 Task: Create Workspace Antivirus and Security Software Workspace description Set and achieve goals. Workspace type Other
Action: Mouse moved to (413, 98)
Screenshot: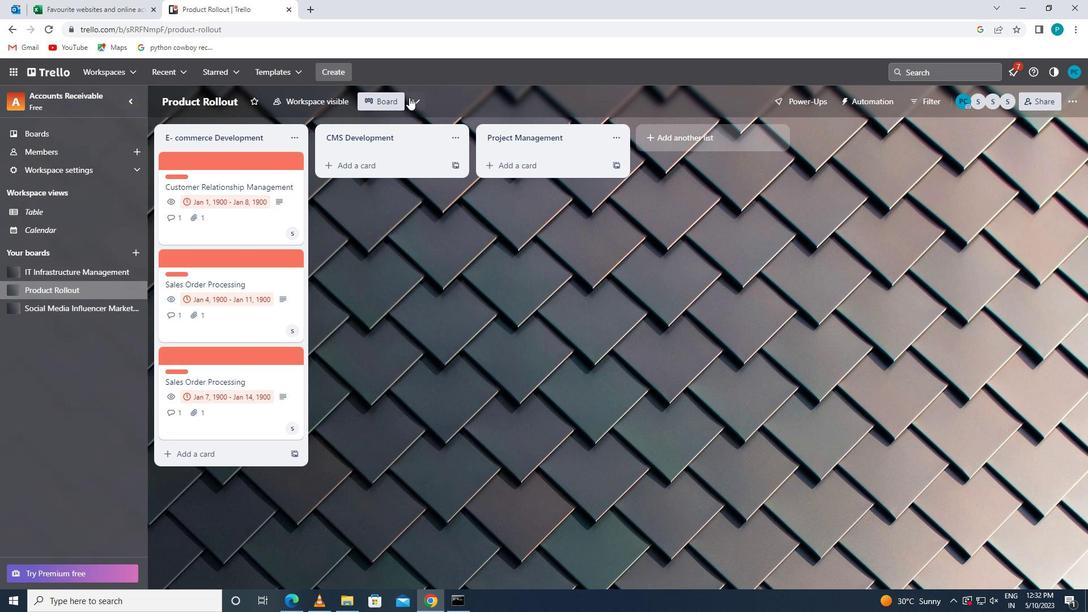 
Action: Mouse pressed left at (413, 98)
Screenshot: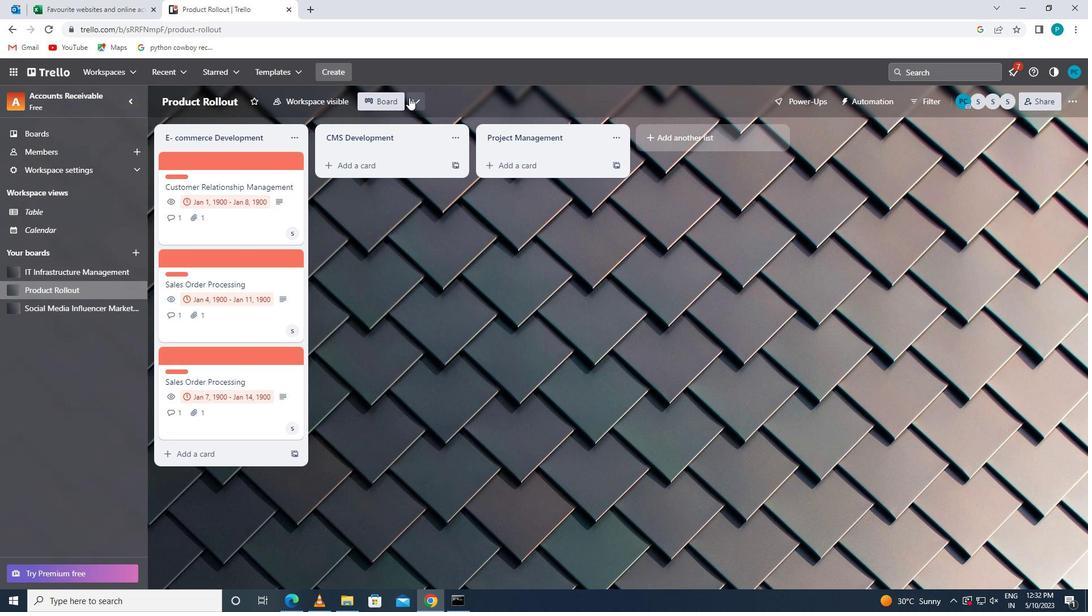 
Action: Mouse moved to (384, 98)
Screenshot: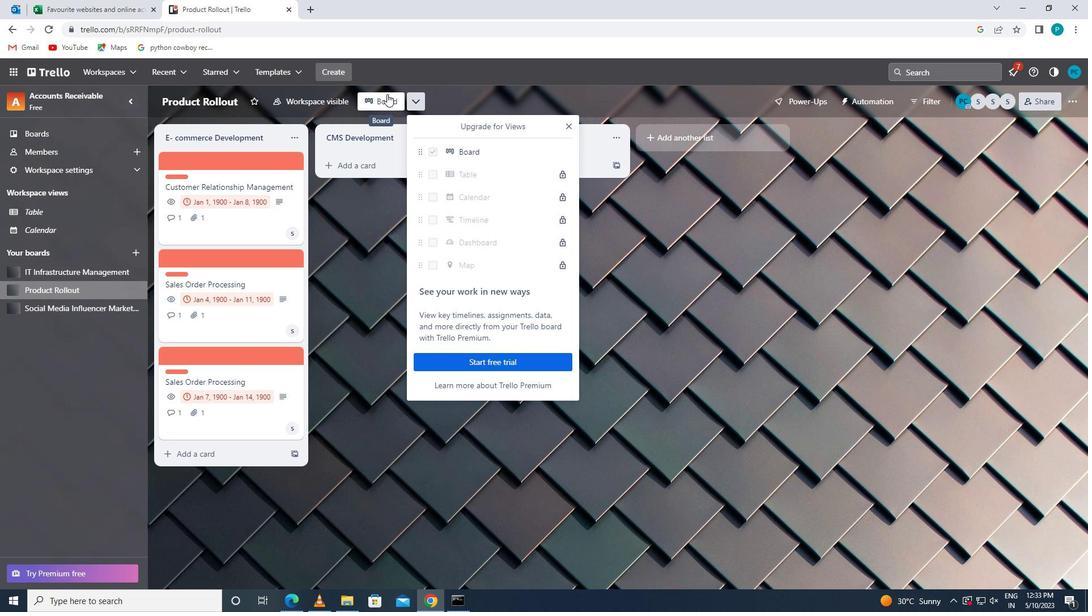 
Action: Mouse pressed left at (384, 98)
Screenshot: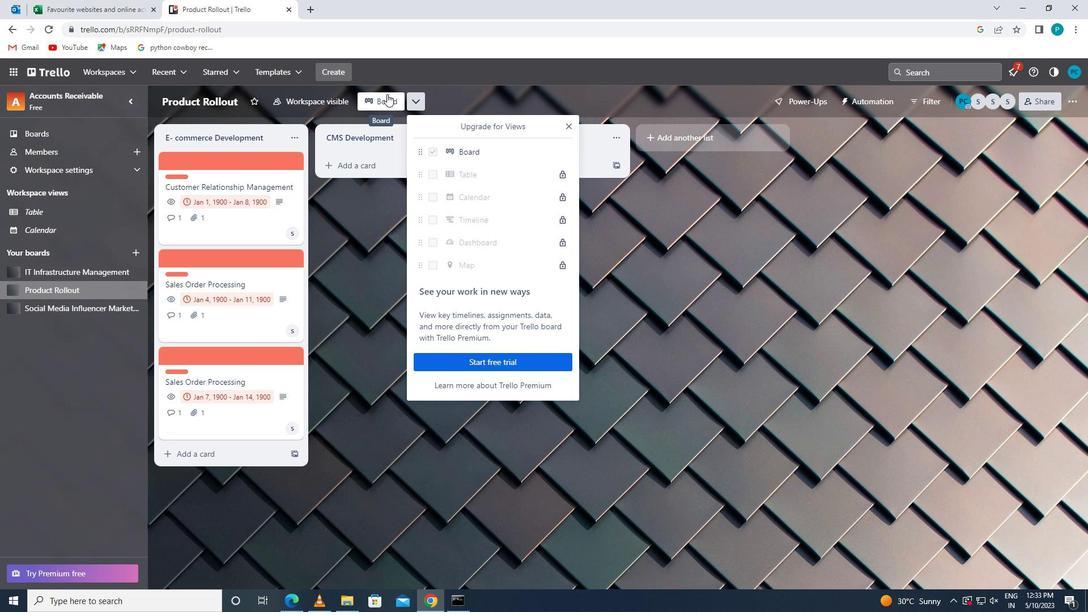 
Action: Mouse moved to (333, 69)
Screenshot: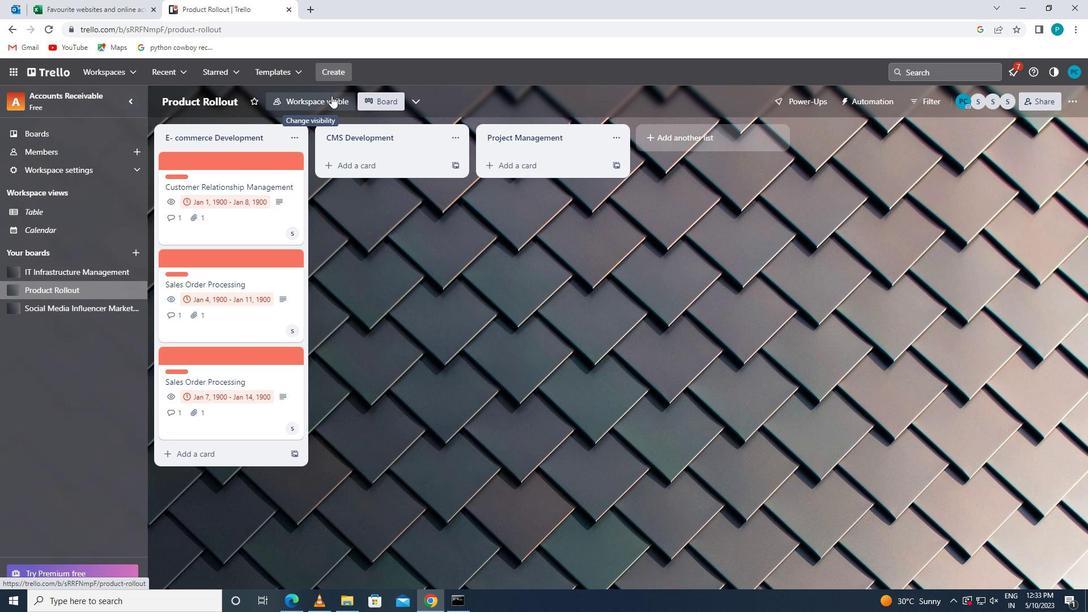 
Action: Mouse pressed left at (333, 69)
Screenshot: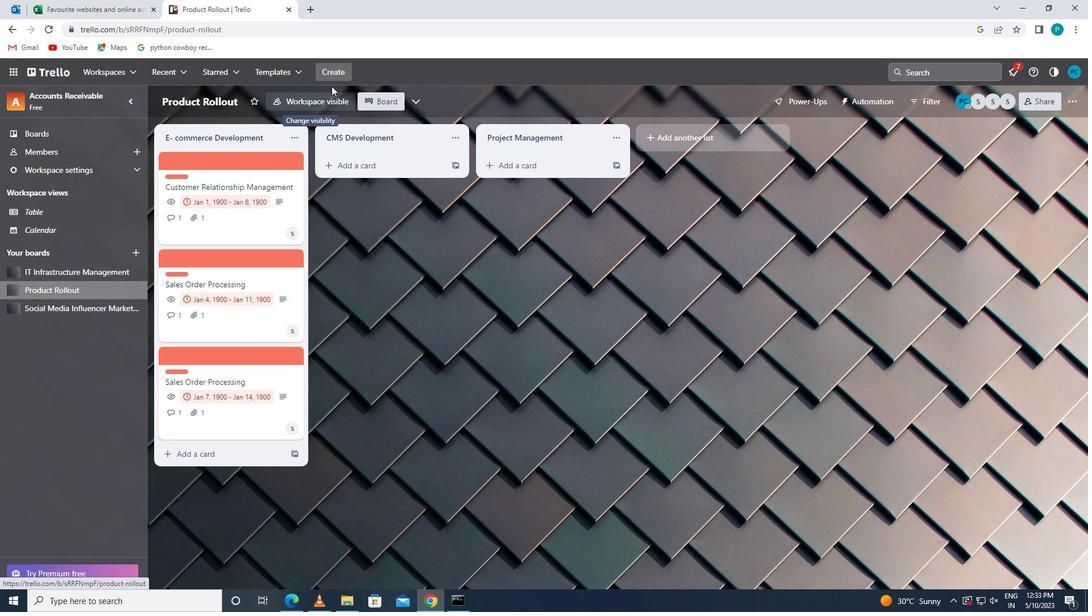 
Action: Mouse moved to (364, 178)
Screenshot: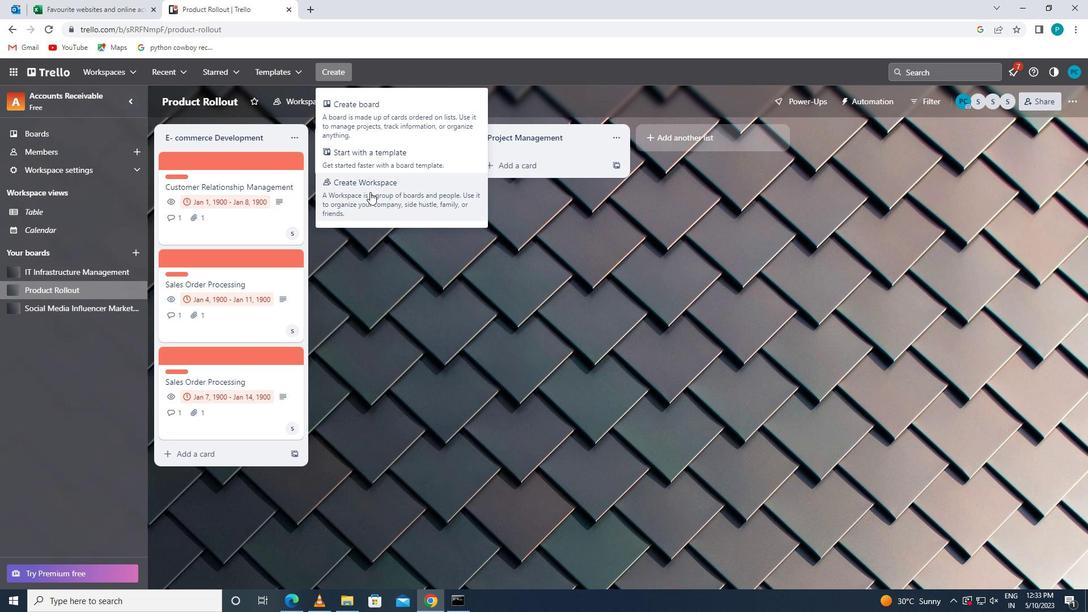 
Action: Mouse pressed left at (364, 178)
Screenshot: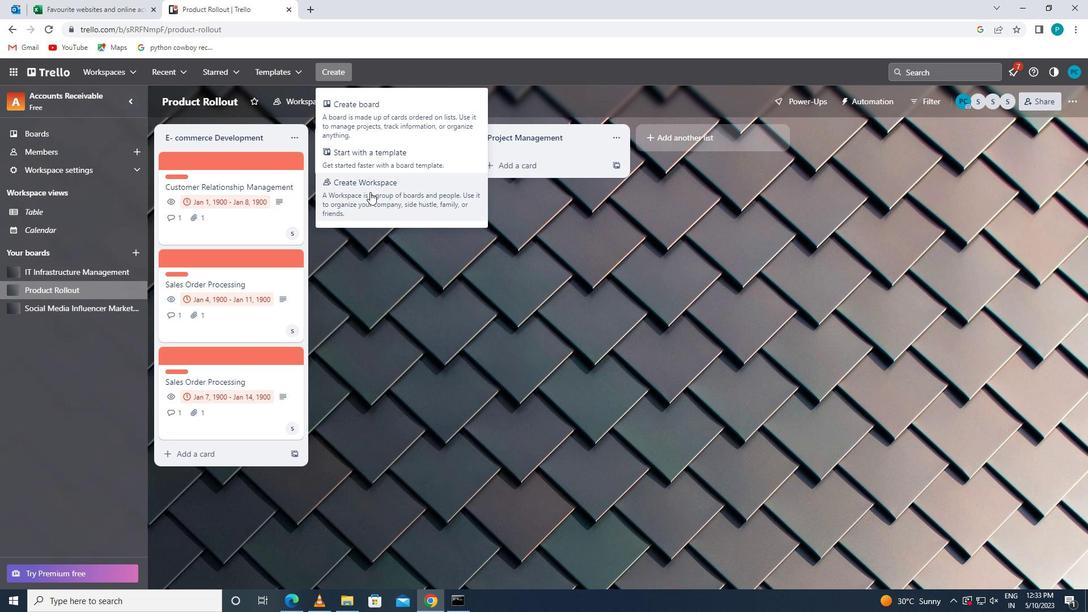 
Action: Mouse moved to (324, 218)
Screenshot: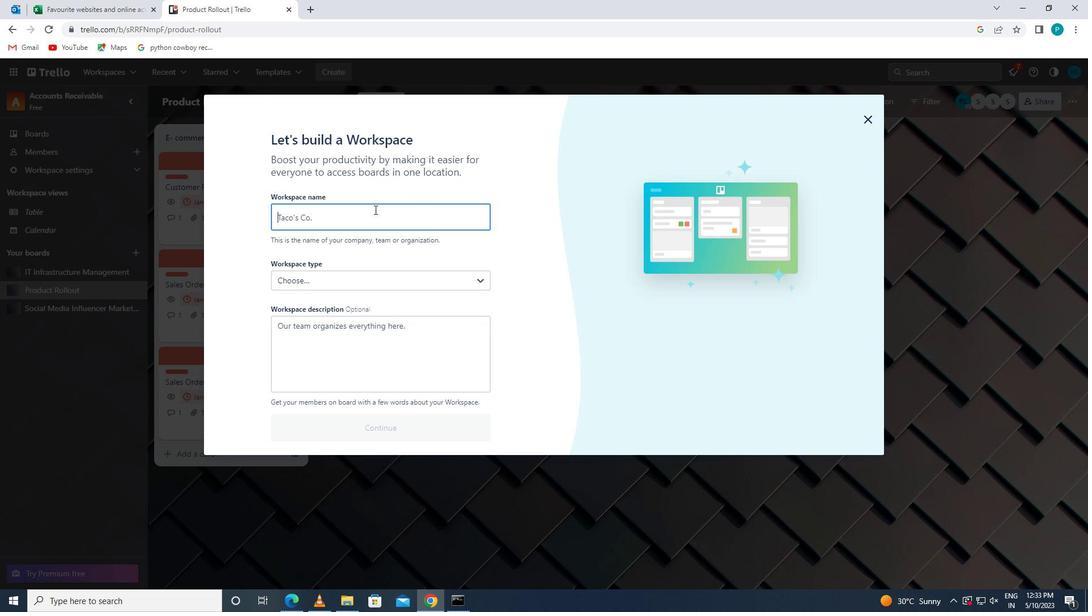 
Action: Mouse pressed left at (324, 218)
Screenshot: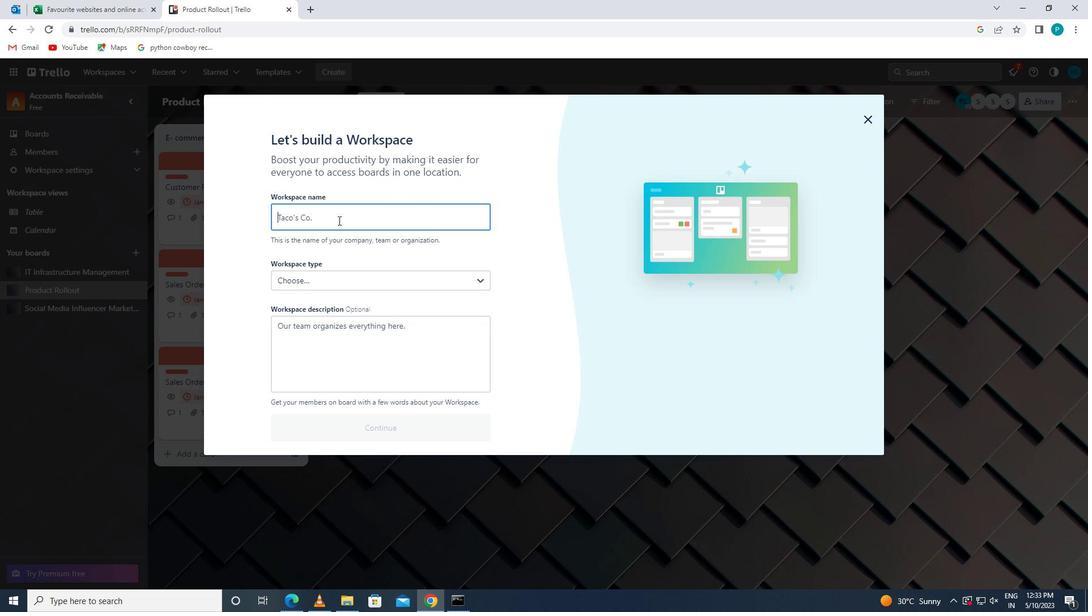 
Action: Mouse moved to (379, 239)
Screenshot: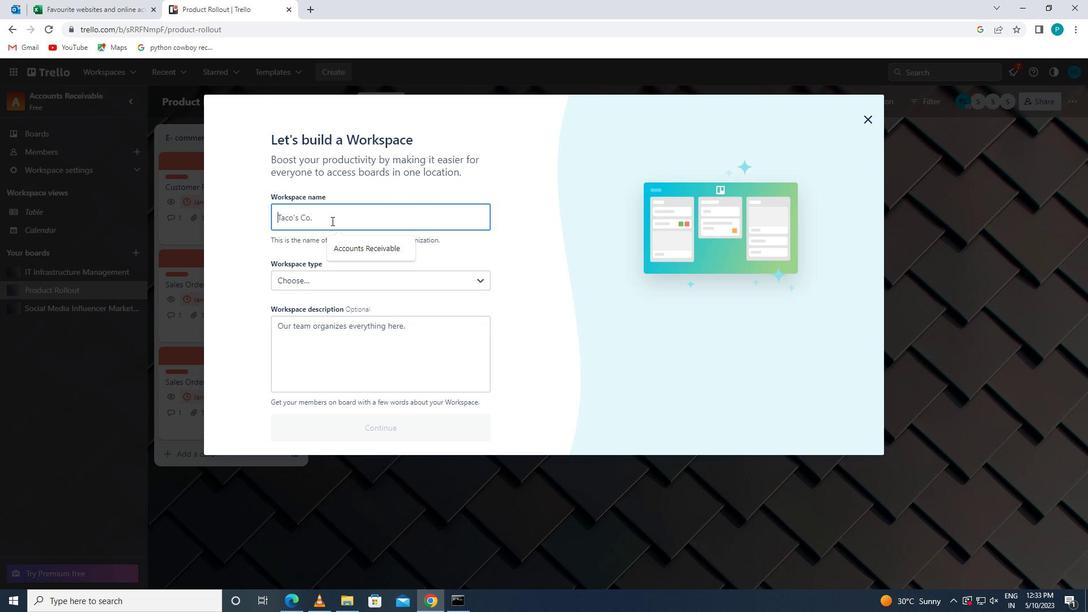 
Action: Key pressed <Key.caps_lock>a<Key.caps_lock>ntivirusd<Key.backspace>
Screenshot: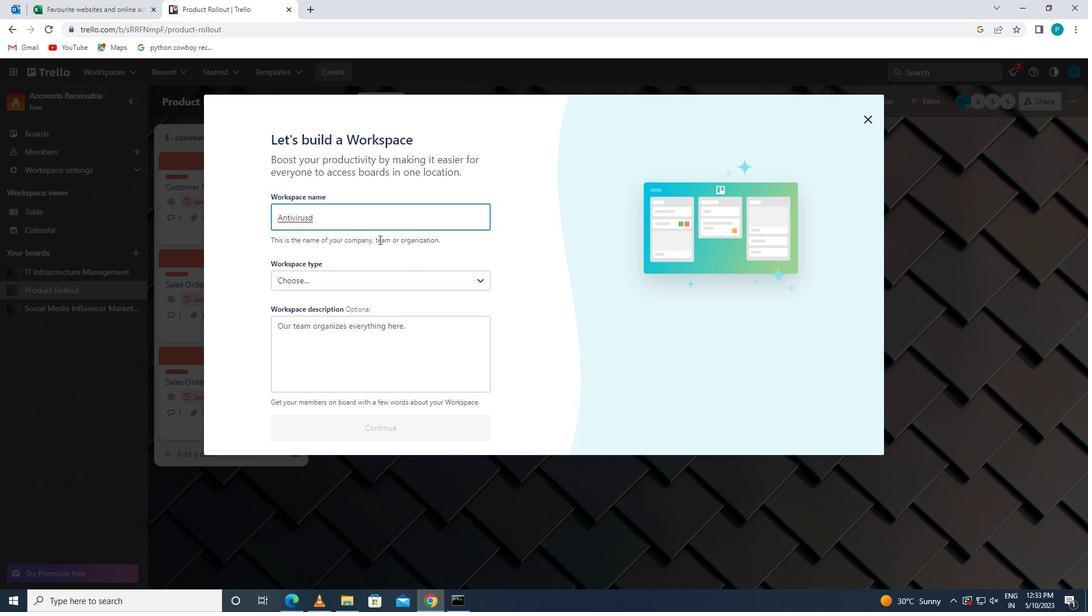 
Action: Mouse moved to (378, 271)
Screenshot: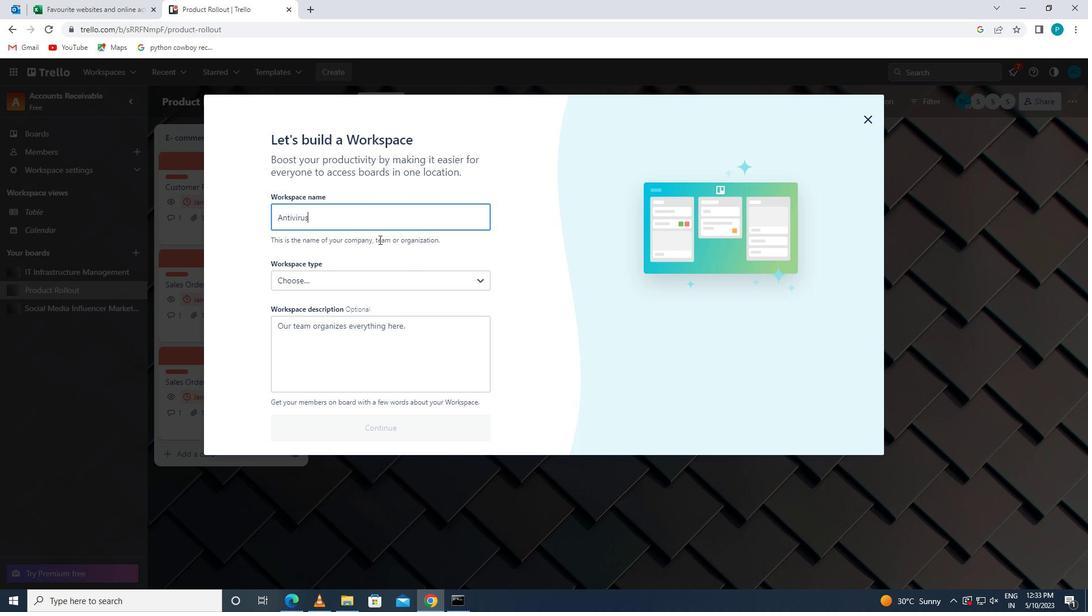 
Action: Key pressed <Key.space>and<Key.space><Key.caps_lock>s<Key.caps_lock>ecurity<Key.space><Key.caps_lock>d<Key.backspace>s<Key.caps_lock>oftware
Screenshot: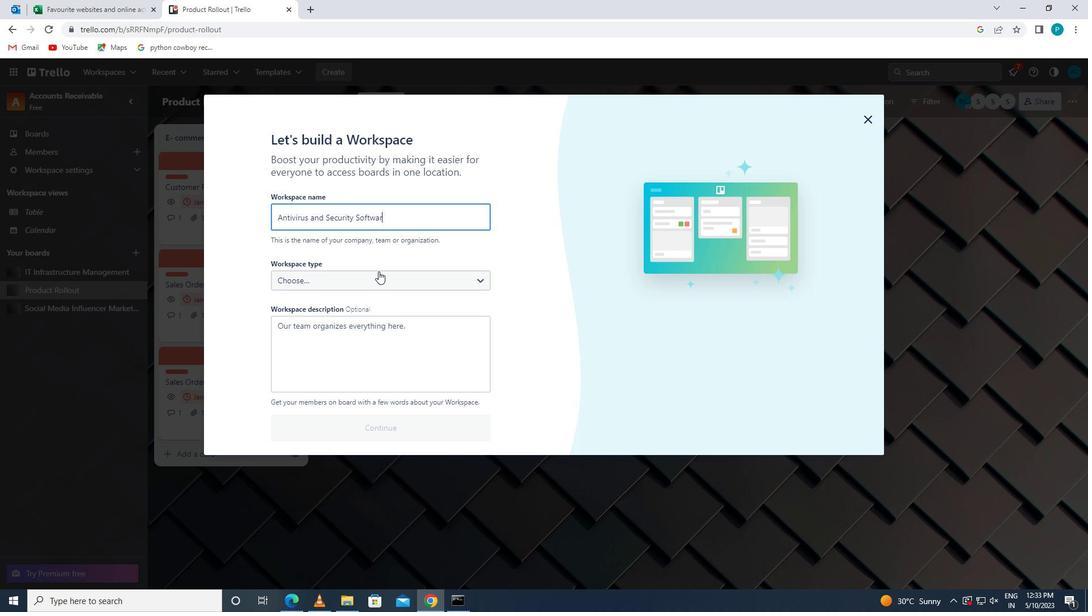 
Action: Mouse moved to (324, 331)
Screenshot: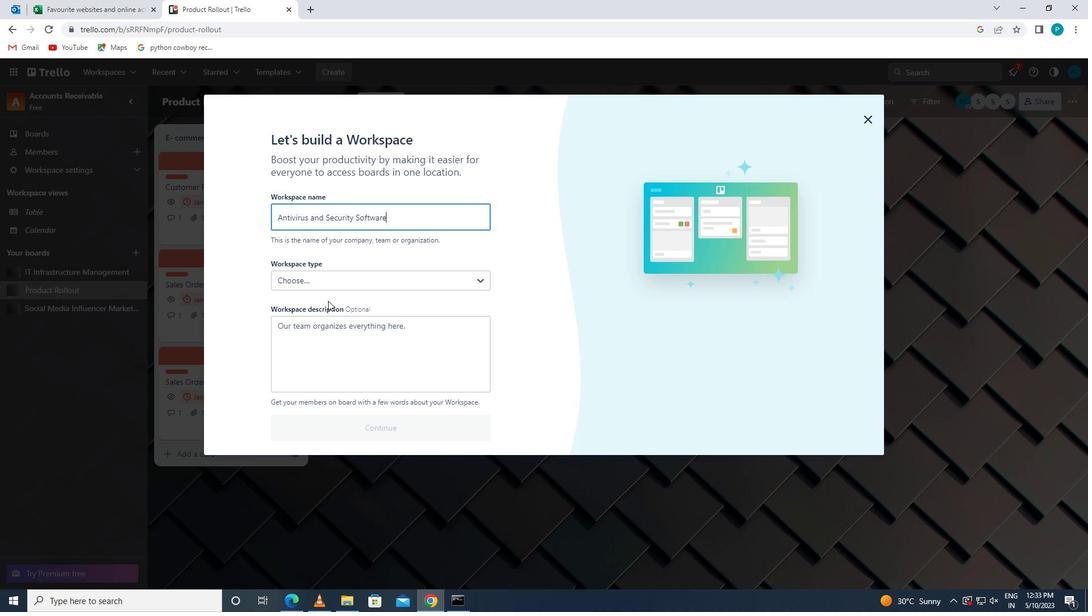 
Action: Mouse pressed left at (324, 331)
Screenshot: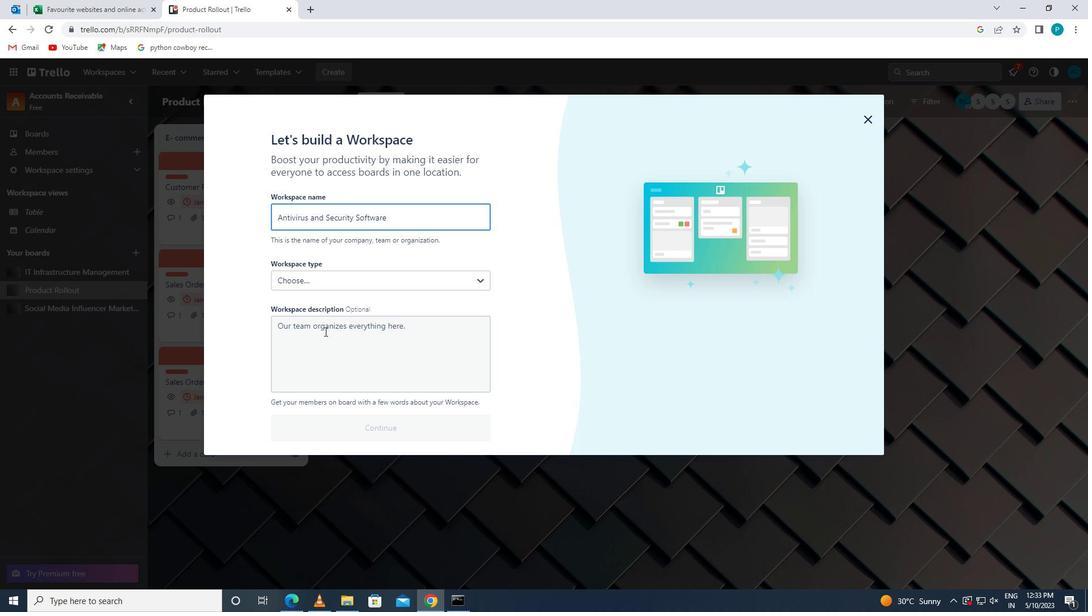 
Action: Key pressed <Key.caps_lock>s<Key.caps_lock>et<Key.space><Key.space>and<Key.space>achieve<Key.space>goals
Screenshot: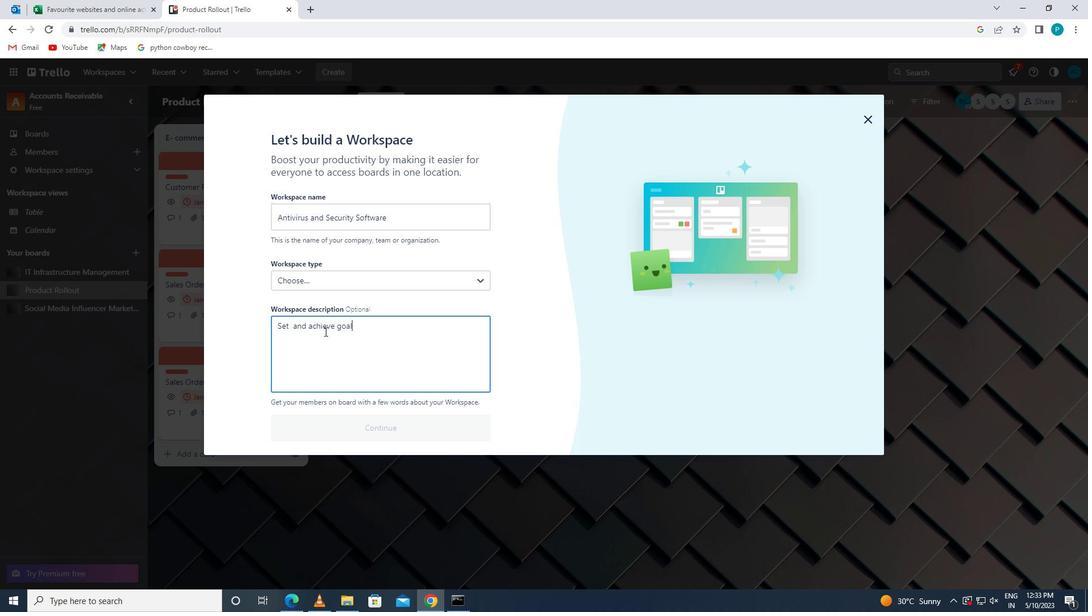 
Action: Mouse moved to (337, 276)
Screenshot: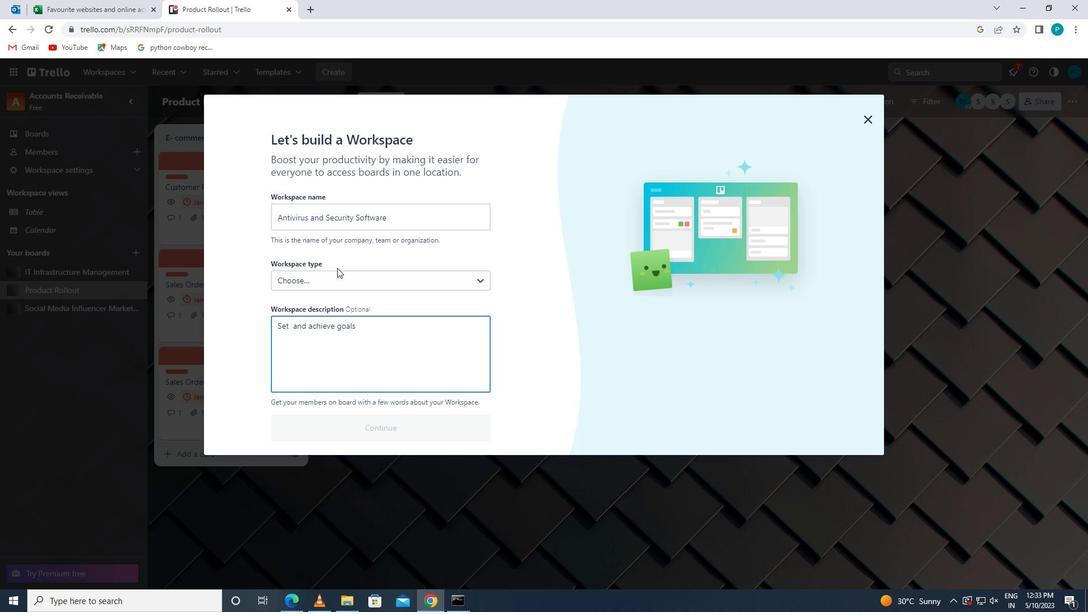 
Action: Mouse pressed left at (337, 276)
Screenshot: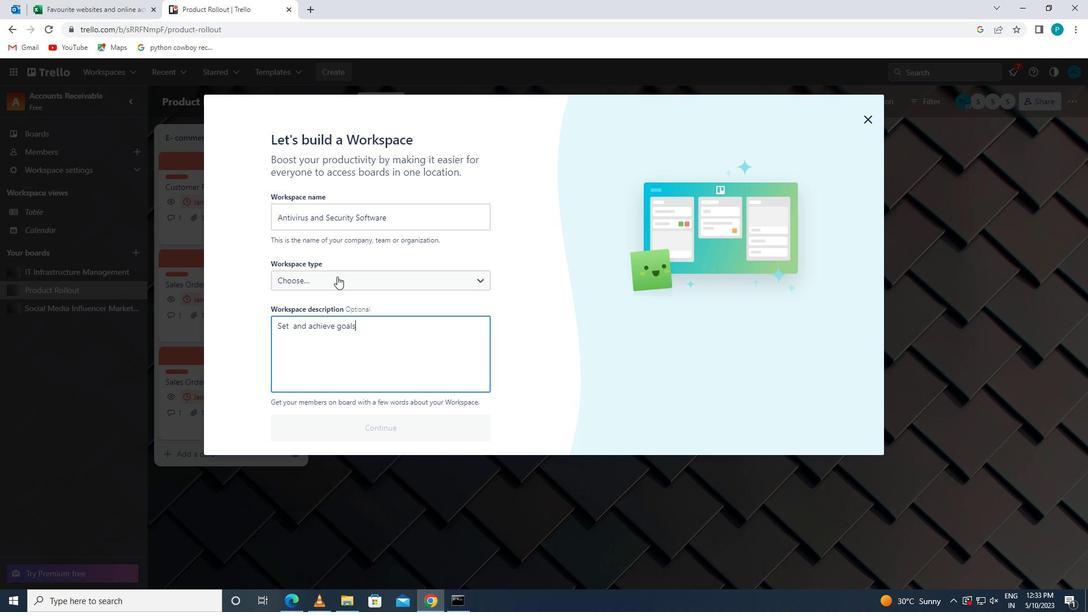 
Action: Mouse moved to (327, 435)
Screenshot: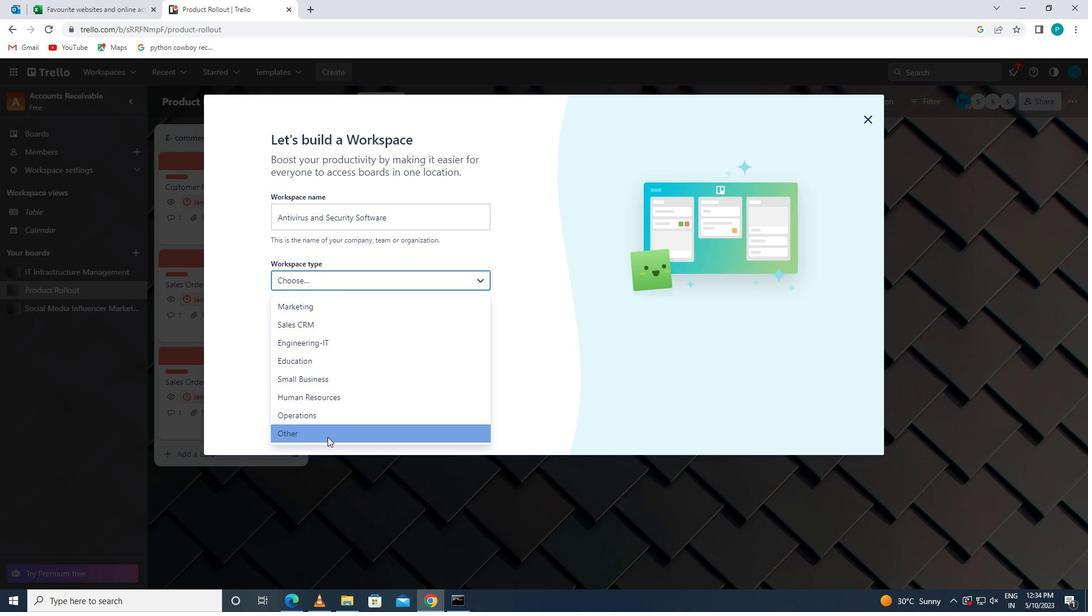 
Action: Mouse pressed left at (327, 435)
Screenshot: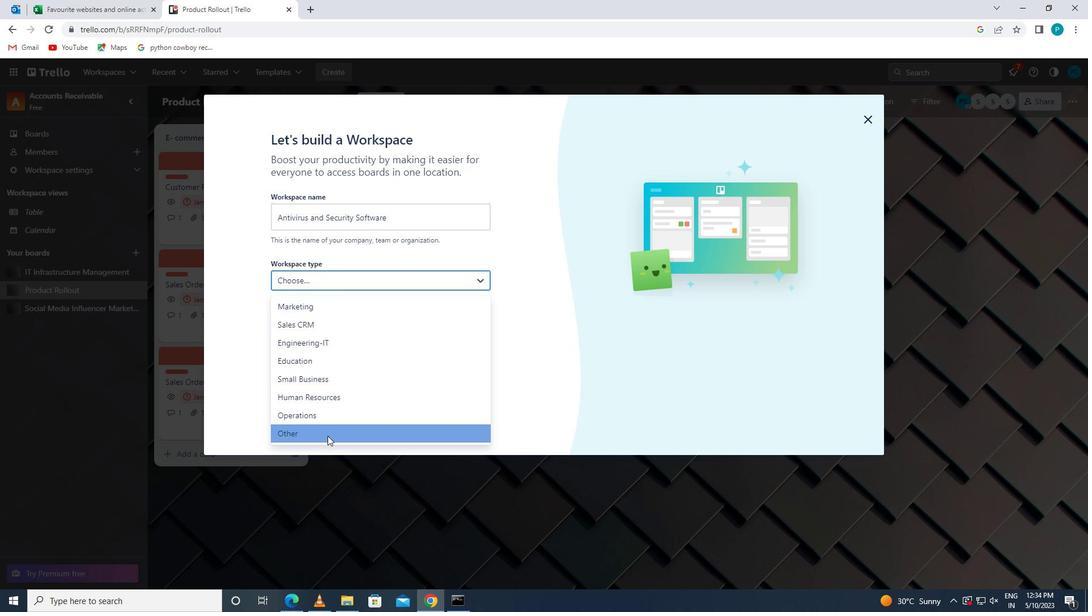
Action: Mouse moved to (386, 425)
Screenshot: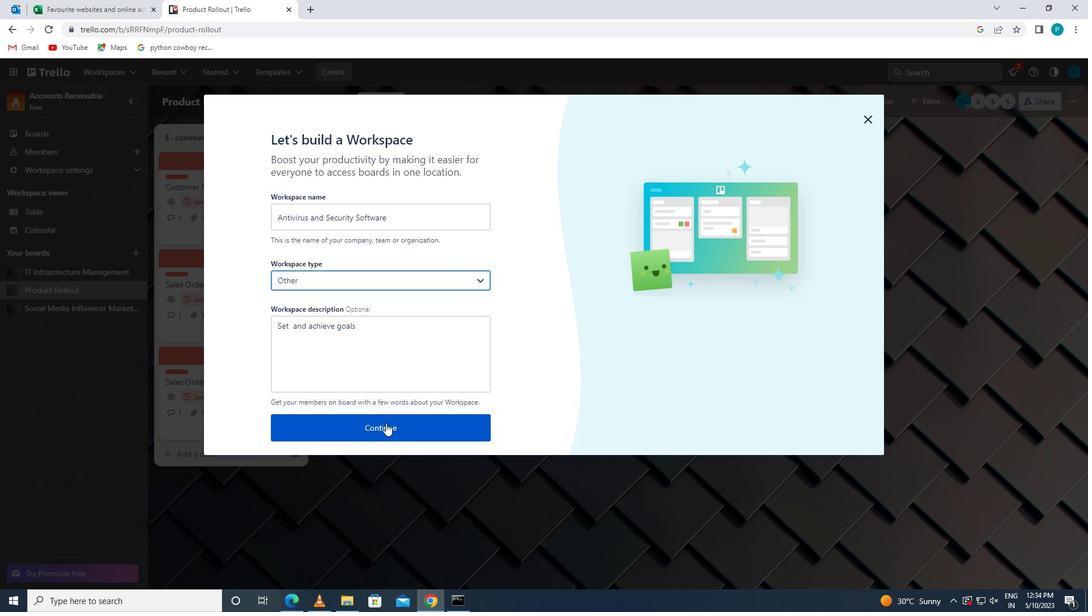
Action: Mouse pressed left at (386, 425)
Screenshot: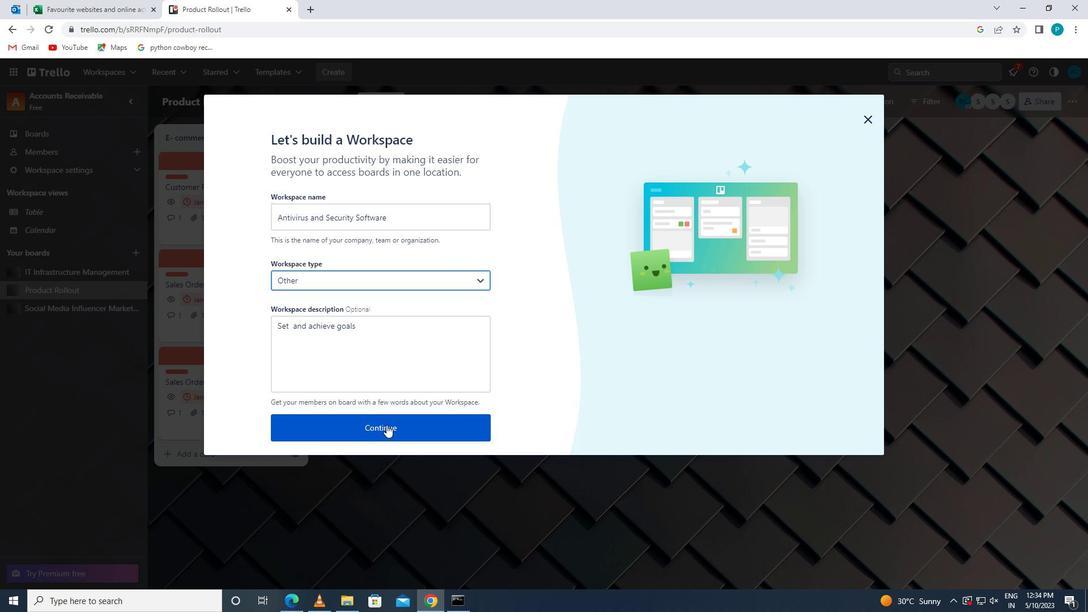 
Action: Mouse moved to (384, 422)
Screenshot: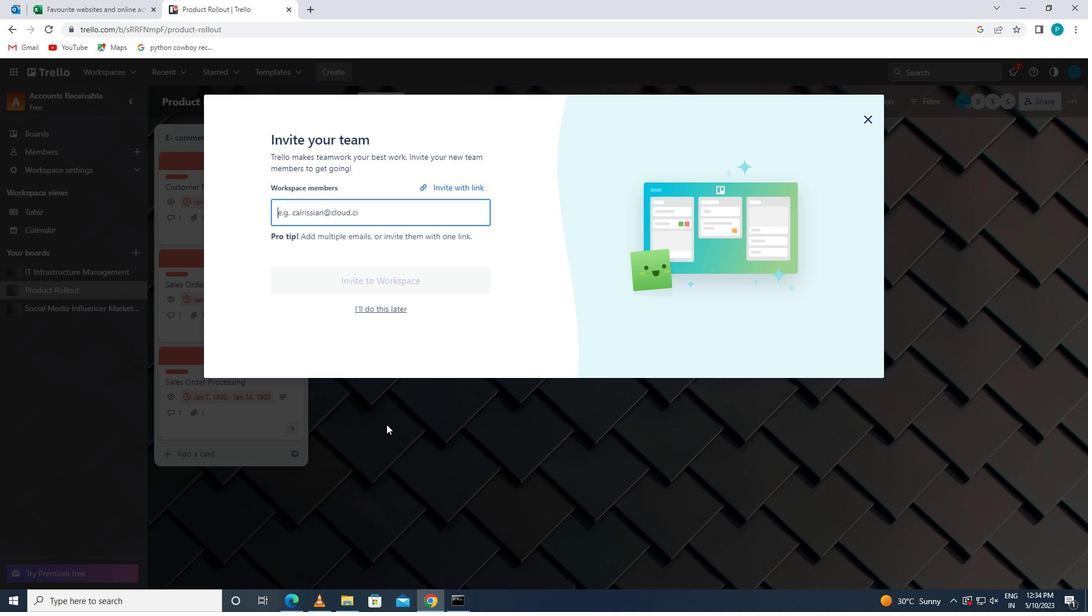 
